 Task: Create Card User Research Review in Board Public Speaking Coaching to Workspace Business Coaching Services. Create Card Military Conference Review in Board Sales Performance Improvement to Workspace Business Coaching Services. Create Card User Testing Review in Board Content Marketing E-learning Course Creation and Promotion Strategy to Workspace Business Coaching Services
Action: Mouse moved to (90, 291)
Screenshot: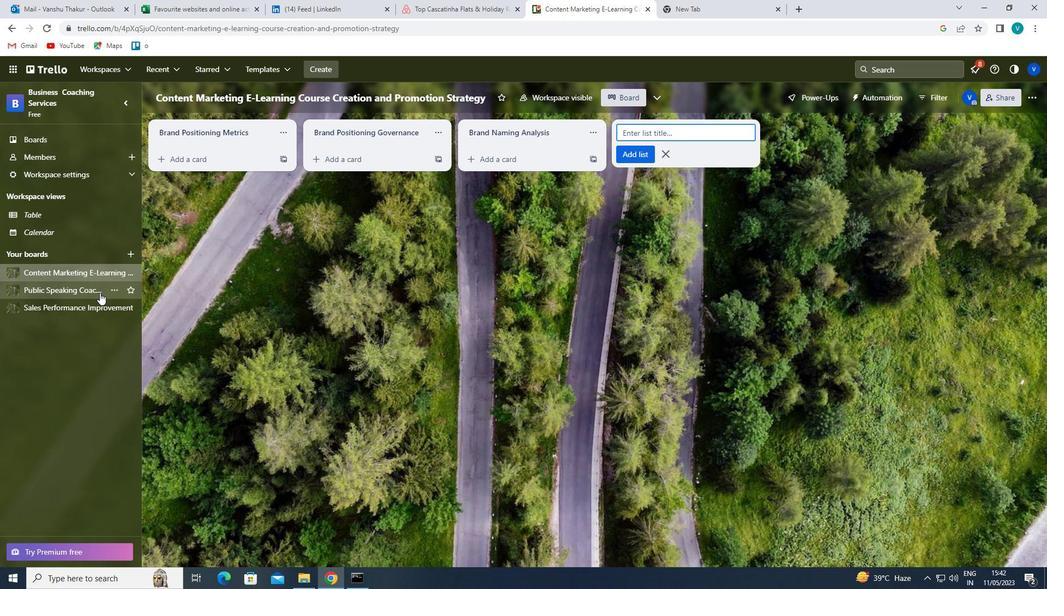 
Action: Mouse pressed left at (90, 291)
Screenshot: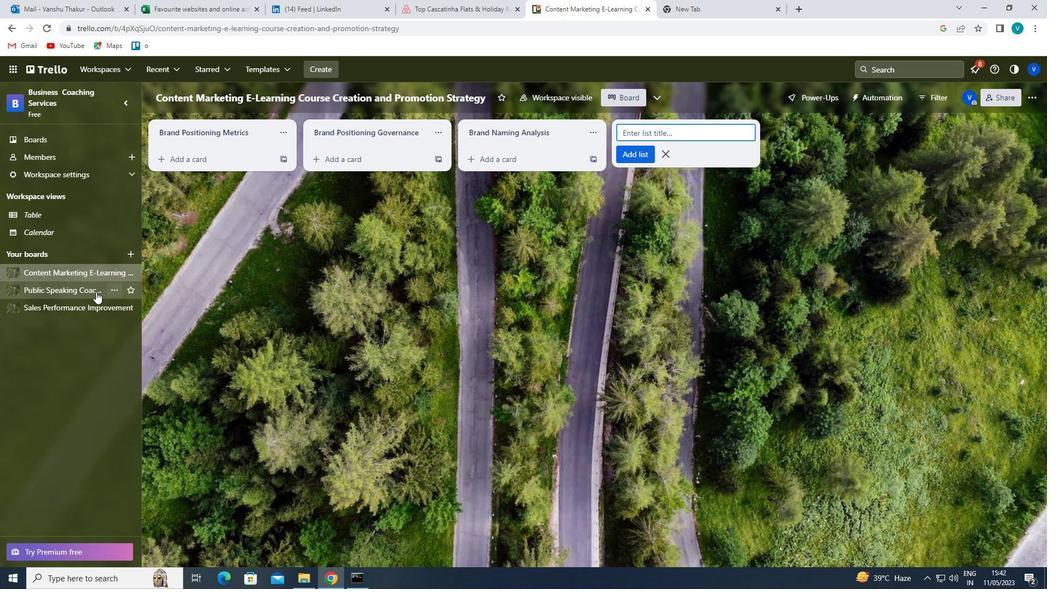 
Action: Mouse moved to (182, 152)
Screenshot: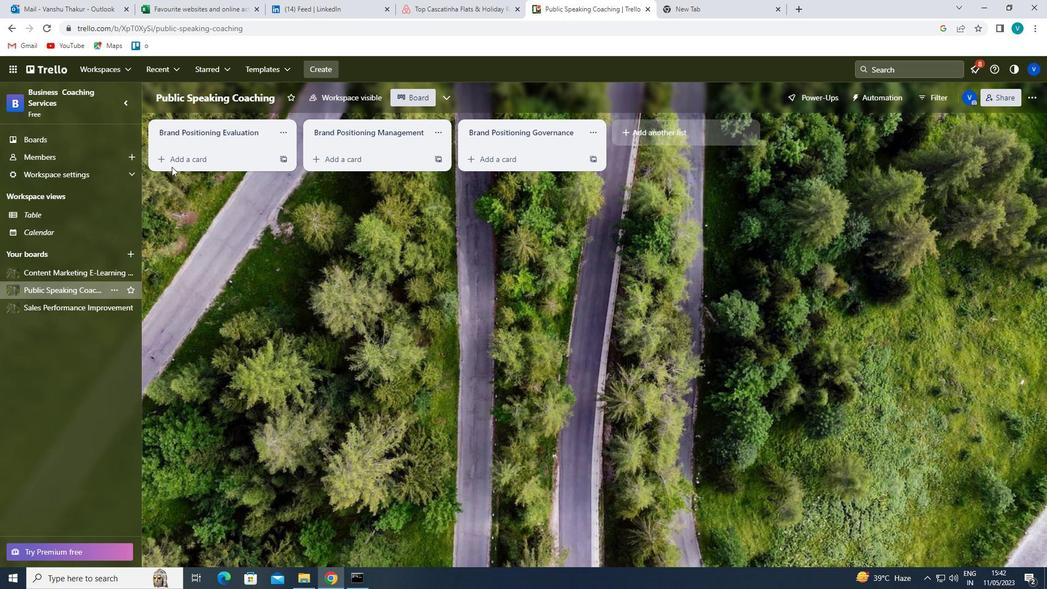 
Action: Mouse pressed left at (182, 152)
Screenshot: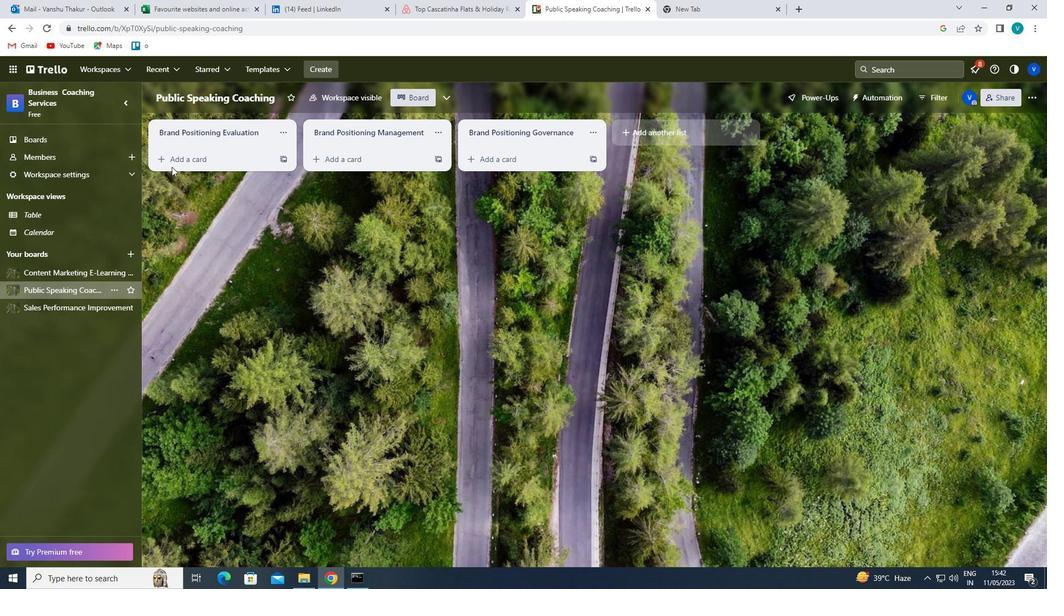 
Action: Mouse moved to (185, 171)
Screenshot: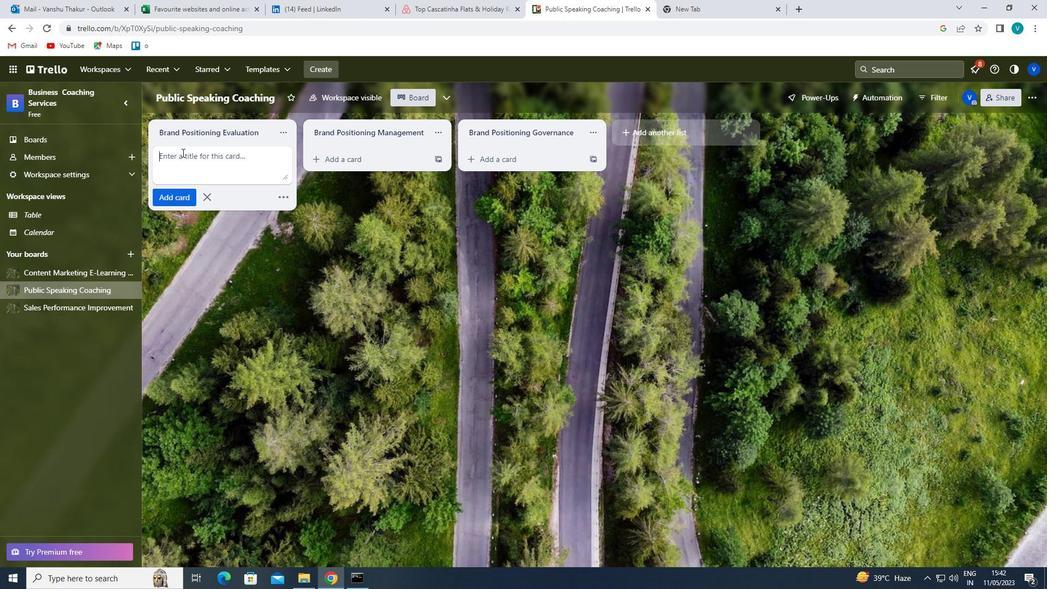 
Action: Mouse pressed left at (185, 171)
Screenshot: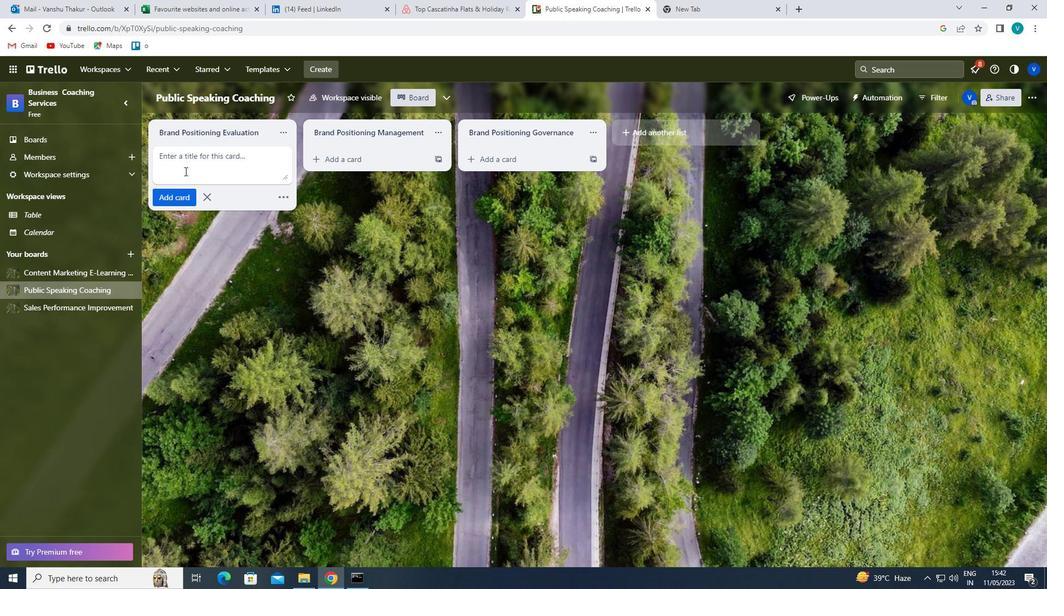 
Action: Key pressed <Key.shift>USER<Key.space><Key.shift>RESEARV<Key.backspace>CH<Key.space><Key.shift>REVIEW
Screenshot: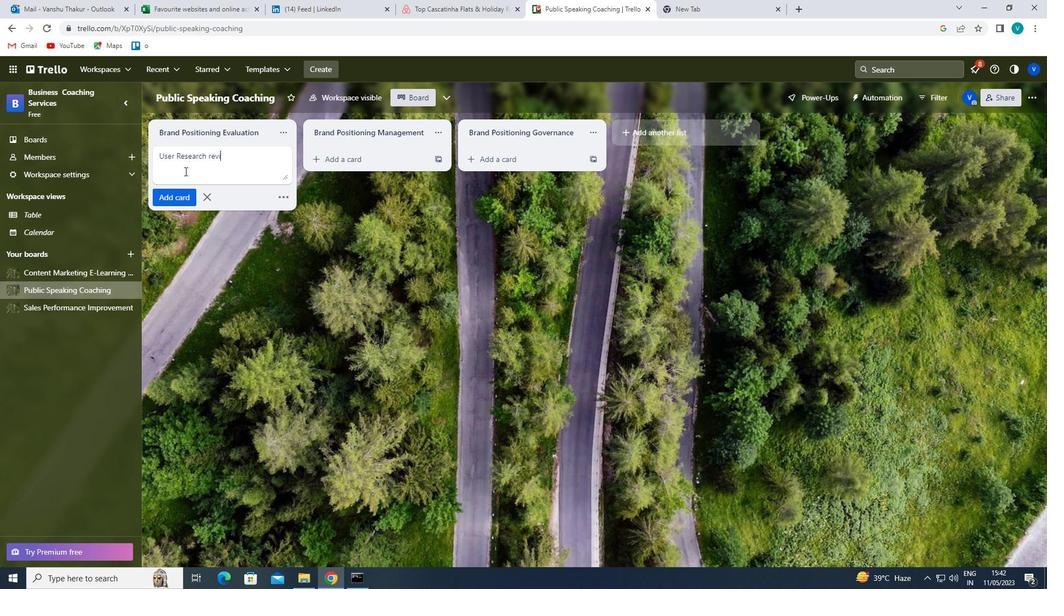 
Action: Mouse moved to (194, 167)
Screenshot: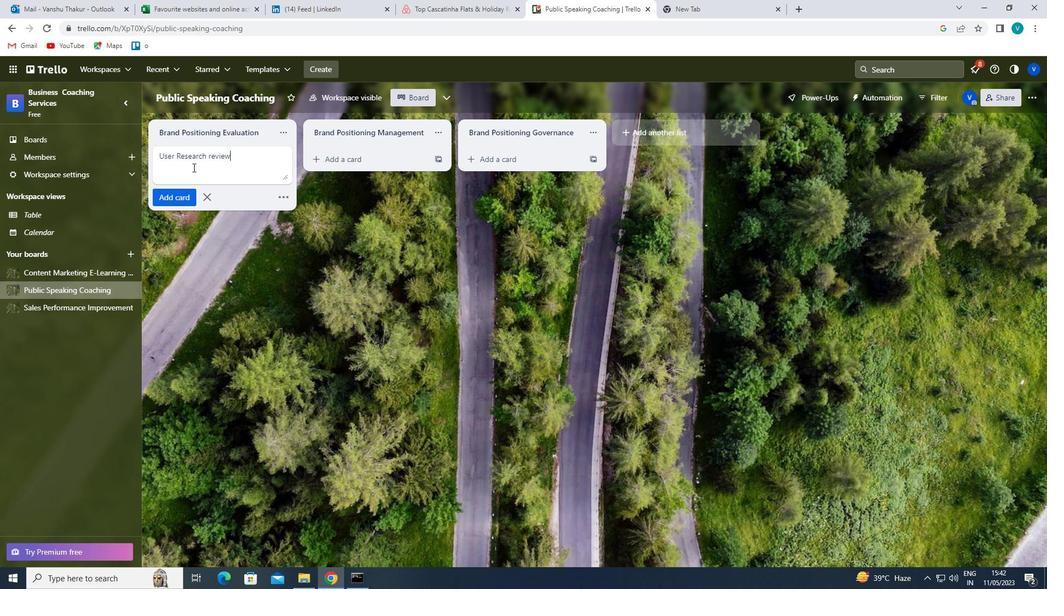 
Action: Key pressed <Key.left><Key.left><Key.left><Key.left><Key.left><Key.backspace><Key.shift>R<Key.enter>
Screenshot: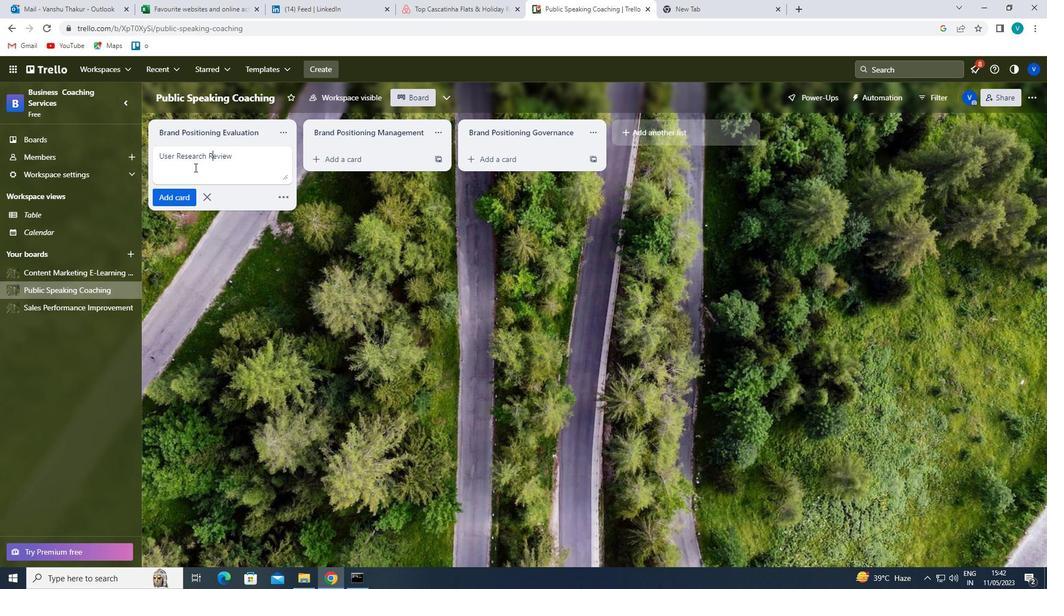 
Action: Mouse moved to (70, 305)
Screenshot: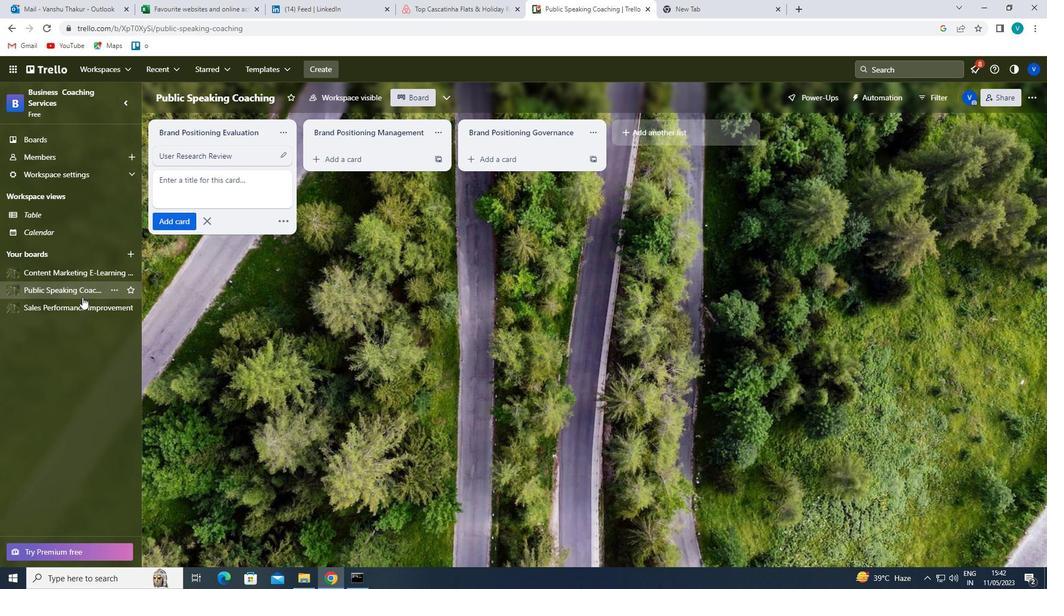 
Action: Mouse pressed left at (70, 305)
Screenshot: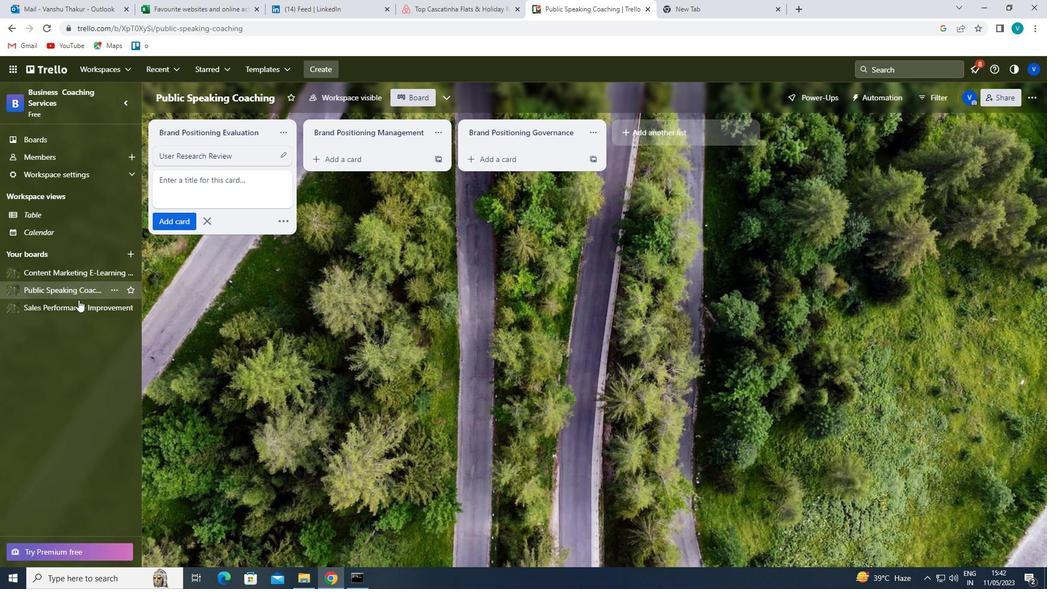 
Action: Mouse moved to (213, 147)
Screenshot: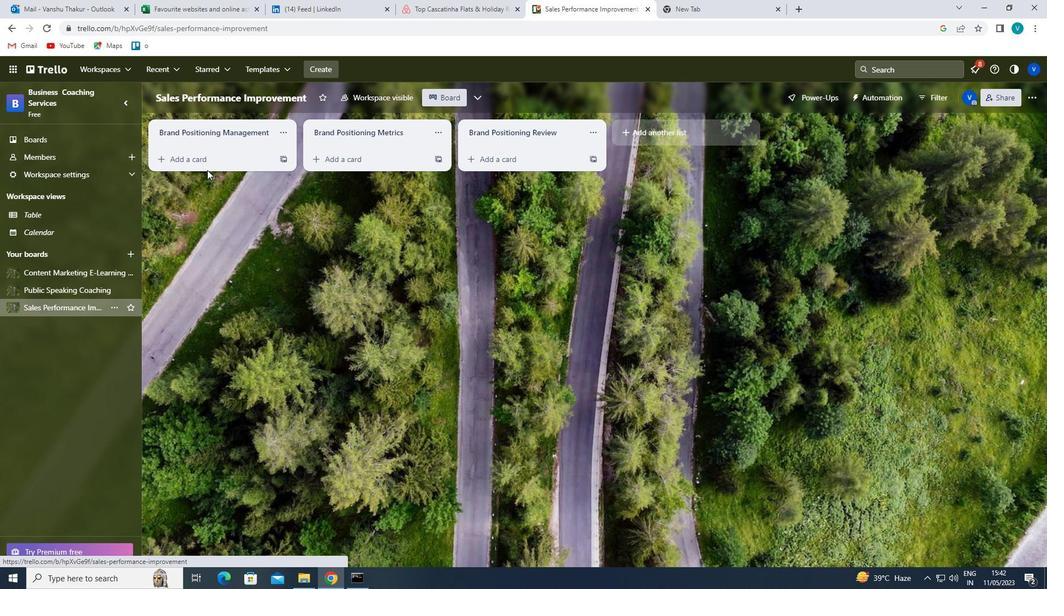 
Action: Mouse pressed left at (213, 147)
Screenshot: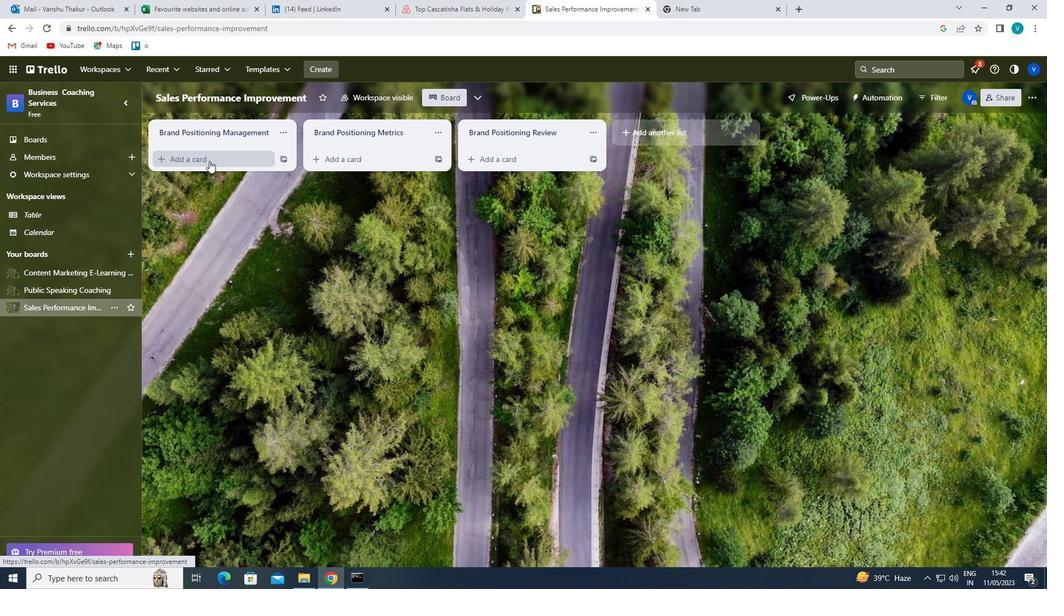 
Action: Mouse moved to (211, 154)
Screenshot: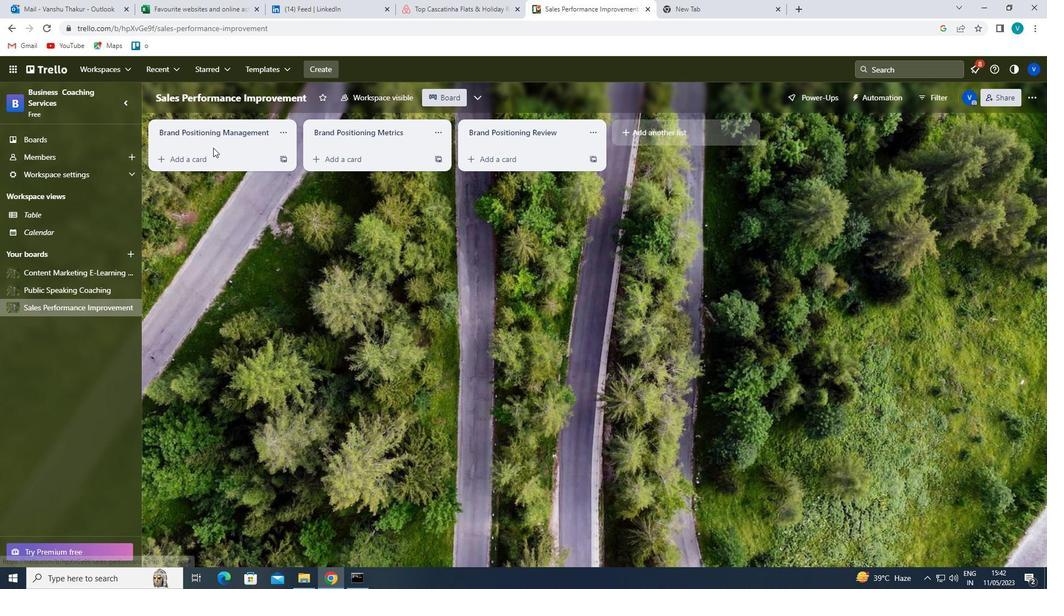 
Action: Mouse pressed left at (211, 154)
Screenshot: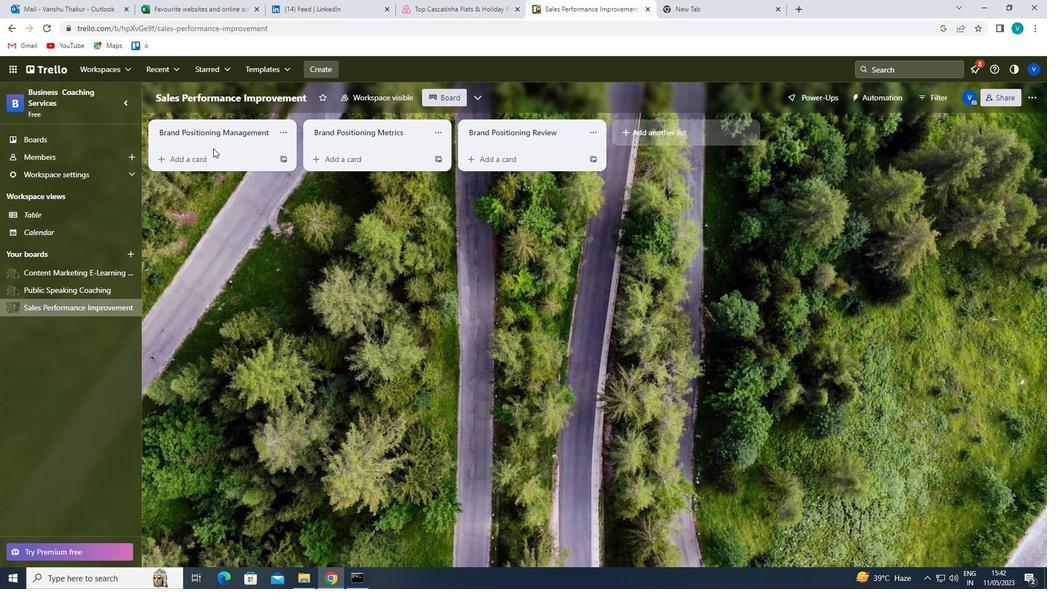 
Action: Key pressed <Key.shift>MILITARY<Key.space><Key.shift>CONFERENCE<Key.space><Key.shift>REVIEW<Key.enter>
Screenshot: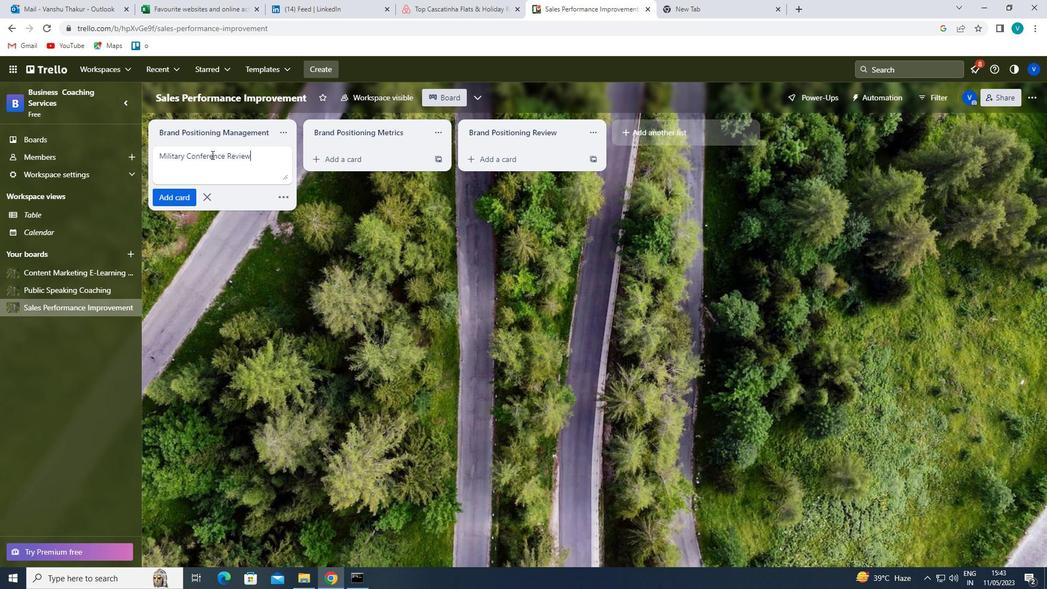 
Action: Mouse moved to (65, 269)
Screenshot: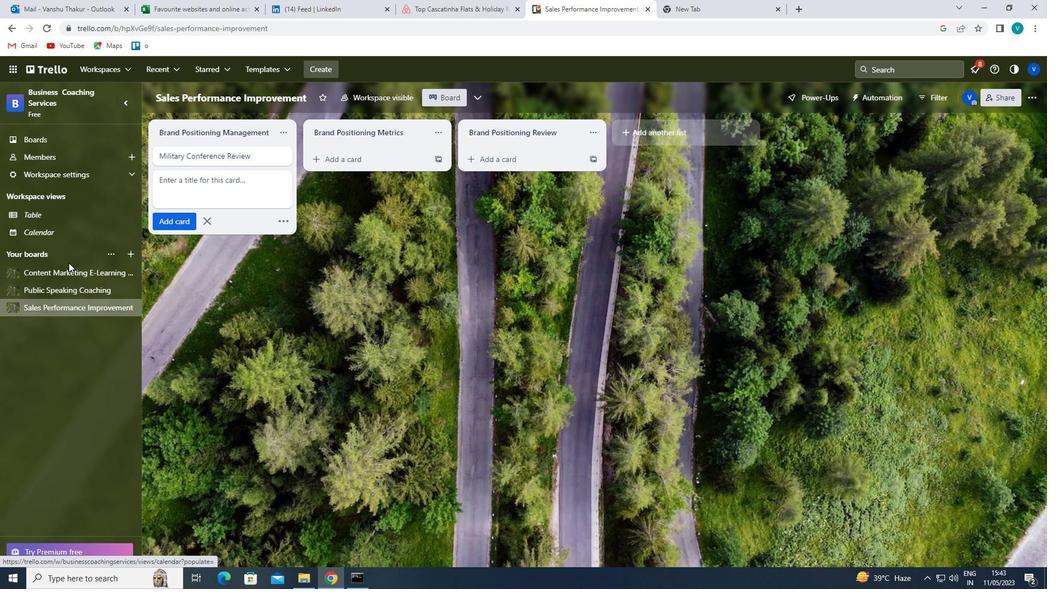 
Action: Mouse pressed left at (65, 269)
Screenshot: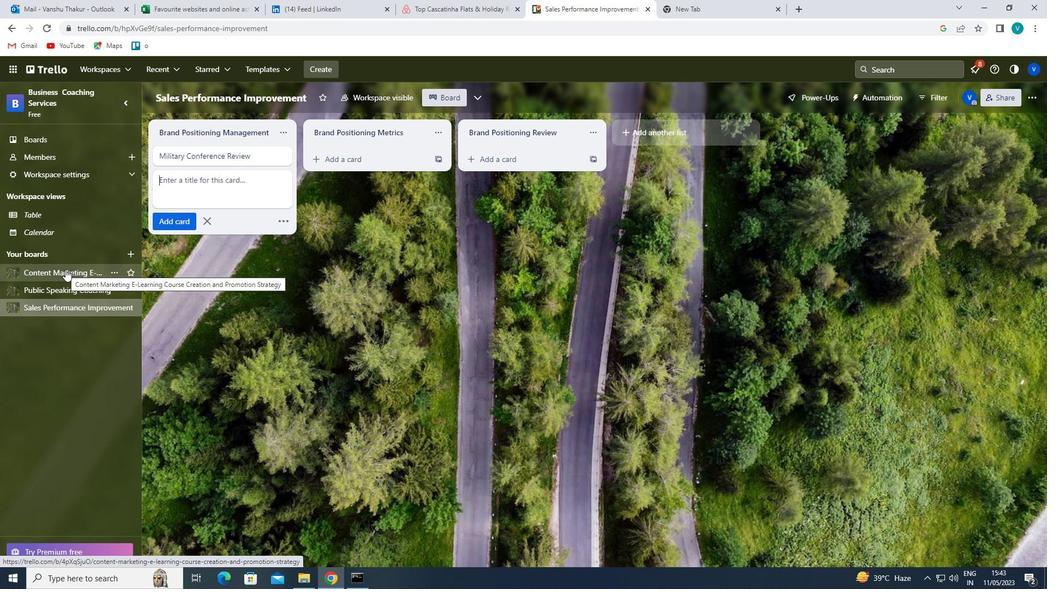 
Action: Mouse moved to (192, 163)
Screenshot: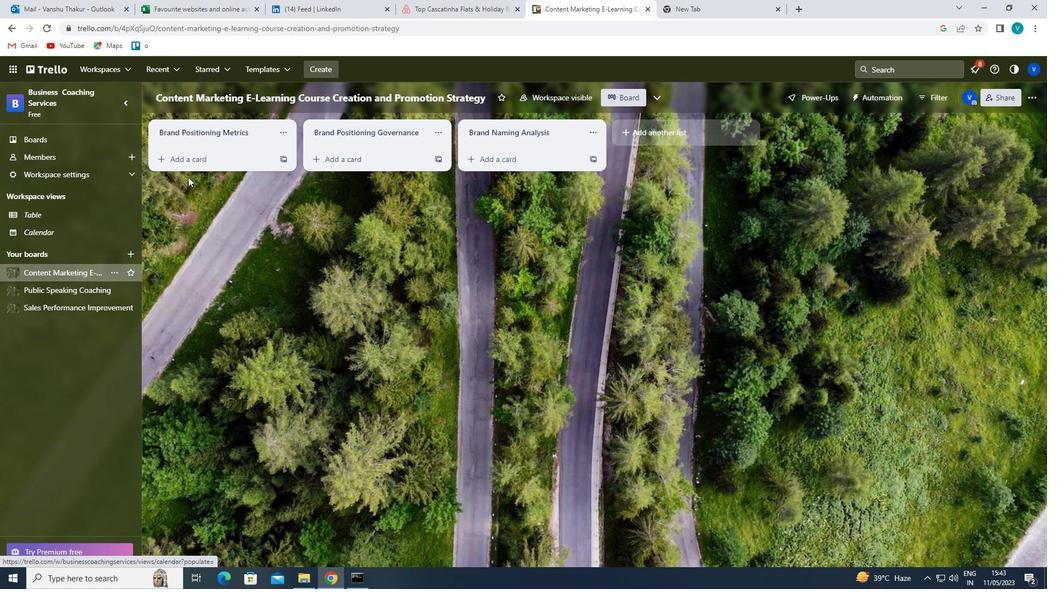 
Action: Mouse pressed left at (192, 163)
Screenshot: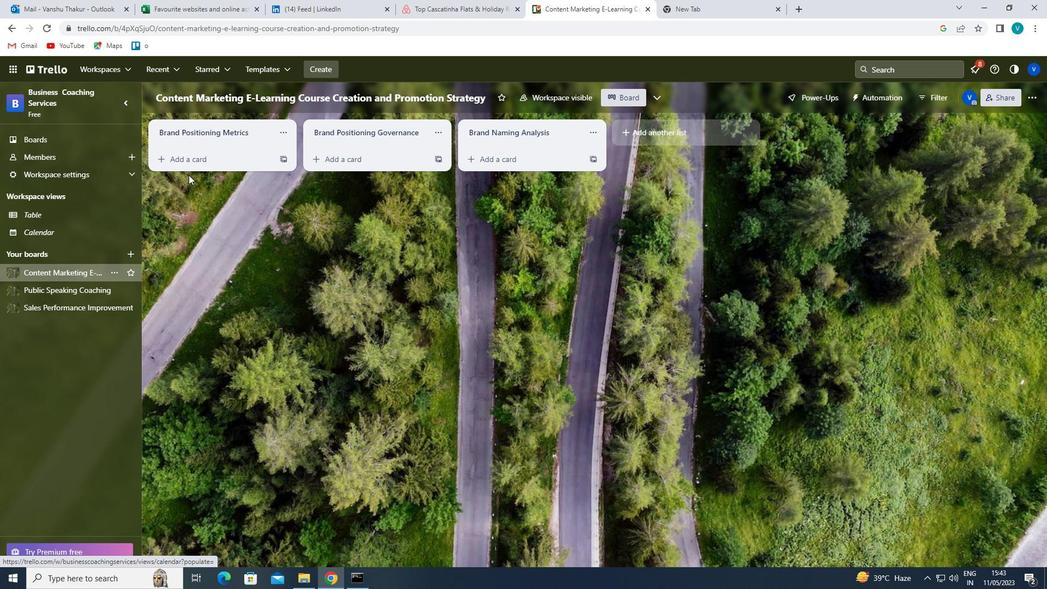 
Action: Mouse moved to (192, 163)
Screenshot: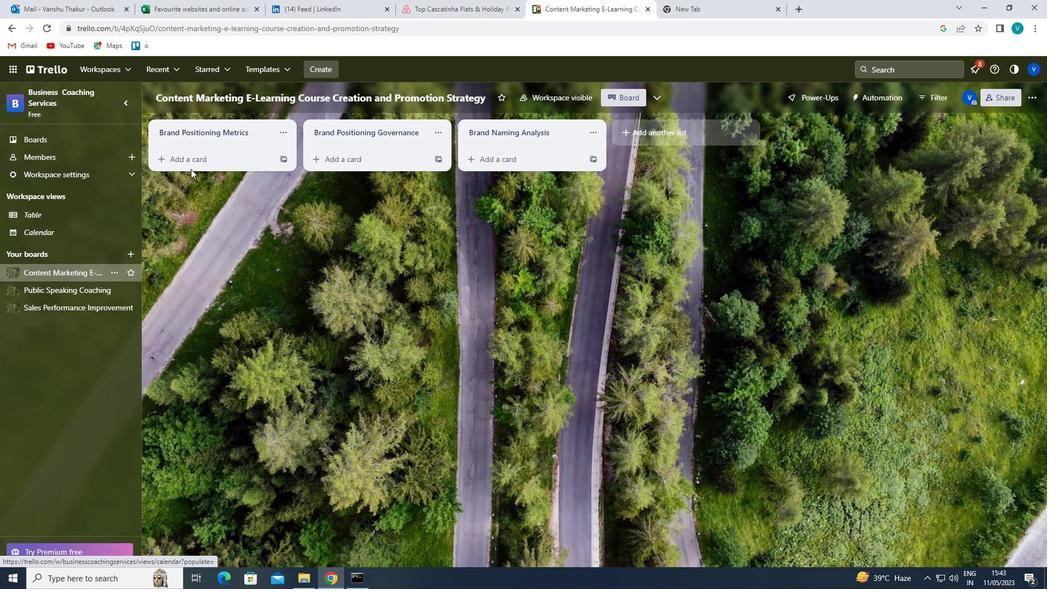 
Action: Key pressed <Key.shift>USER<Key.space><Key.shift>TESTING<Key.space><Key.shift>REVIEW<Key.enter>
Screenshot: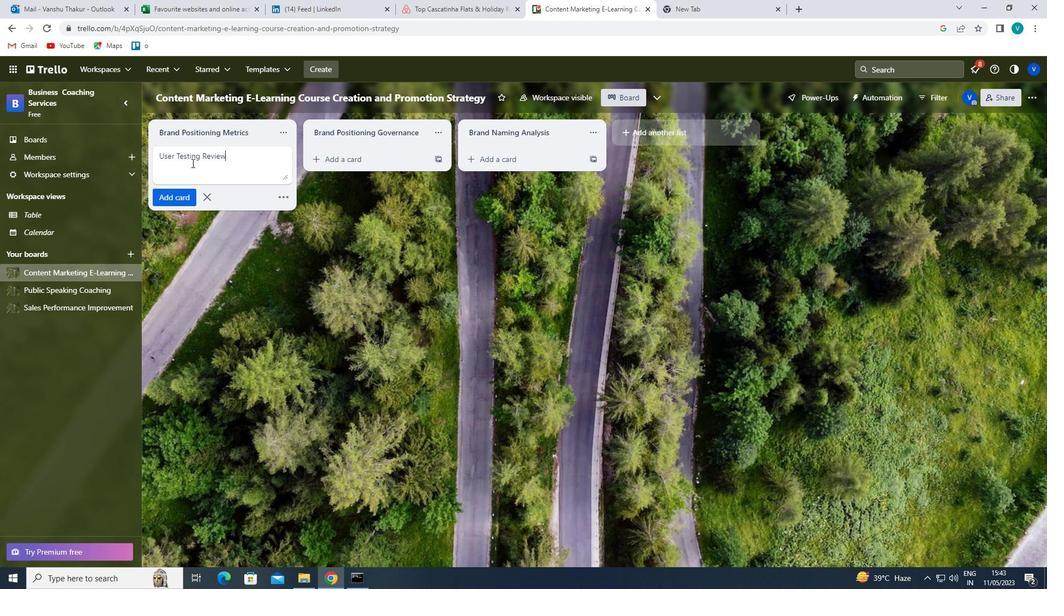 
